 Task: Create in the project AgileFever and in the Backlog issue 'Develop a new tool for automated testing of web application accessibility compliance for people with disabilities' a child issue 'Integration with human capital management software', and assign it to team member softage.4@softage.net. Create in the project AgileFever and in the Backlog issue 'Upgrade the deployment pipeline of a web application to improve the speed and reliability of deployment' a child issue 'Big data model feature engineering and testing', and assign it to team member softage.1@softage.net
Action: Mouse scrolled (401, 362) with delta (0, 0)
Screenshot: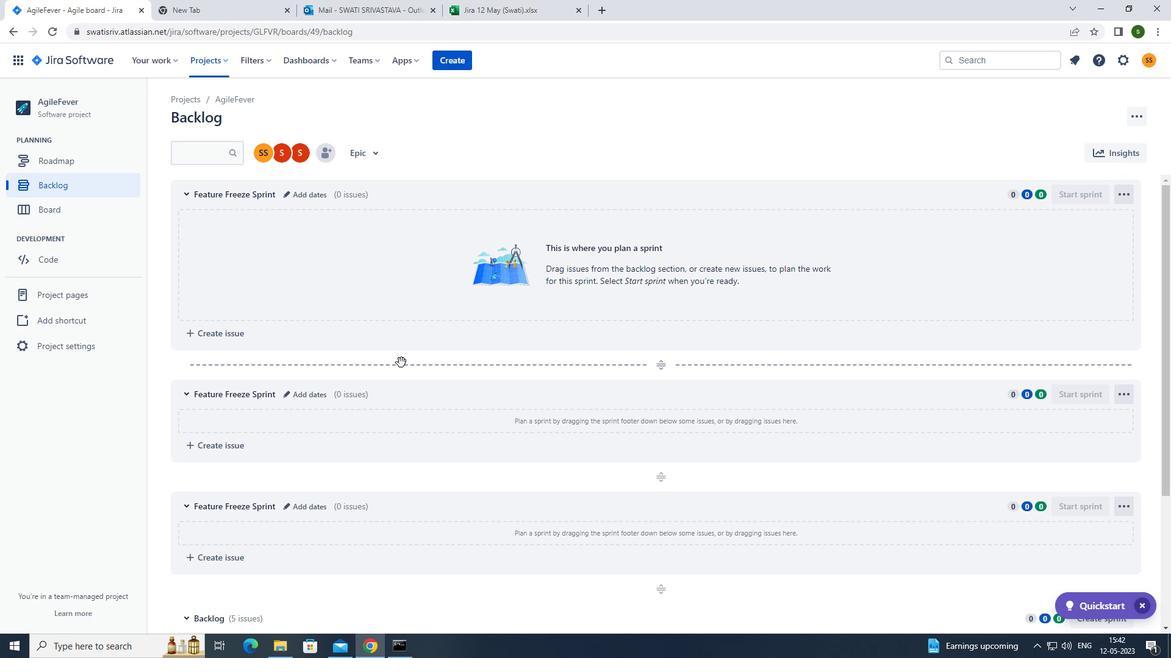 
Action: Mouse scrolled (401, 362) with delta (0, 0)
Screenshot: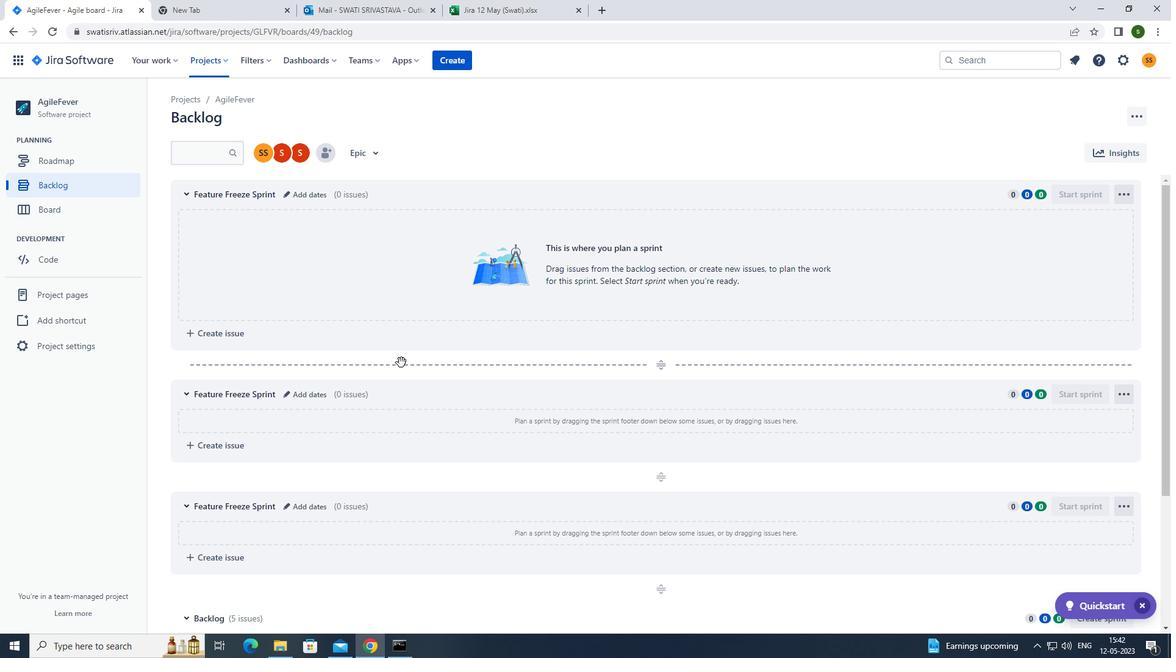 
Action: Mouse scrolled (401, 362) with delta (0, 0)
Screenshot: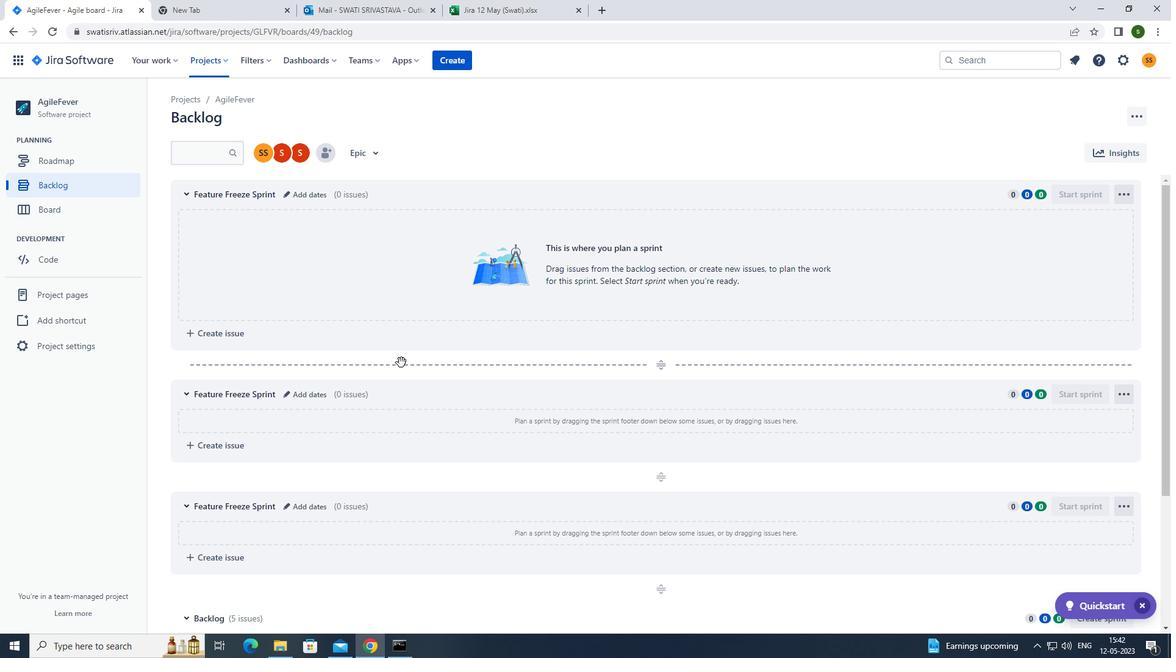 
Action: Mouse scrolled (401, 362) with delta (0, 0)
Screenshot: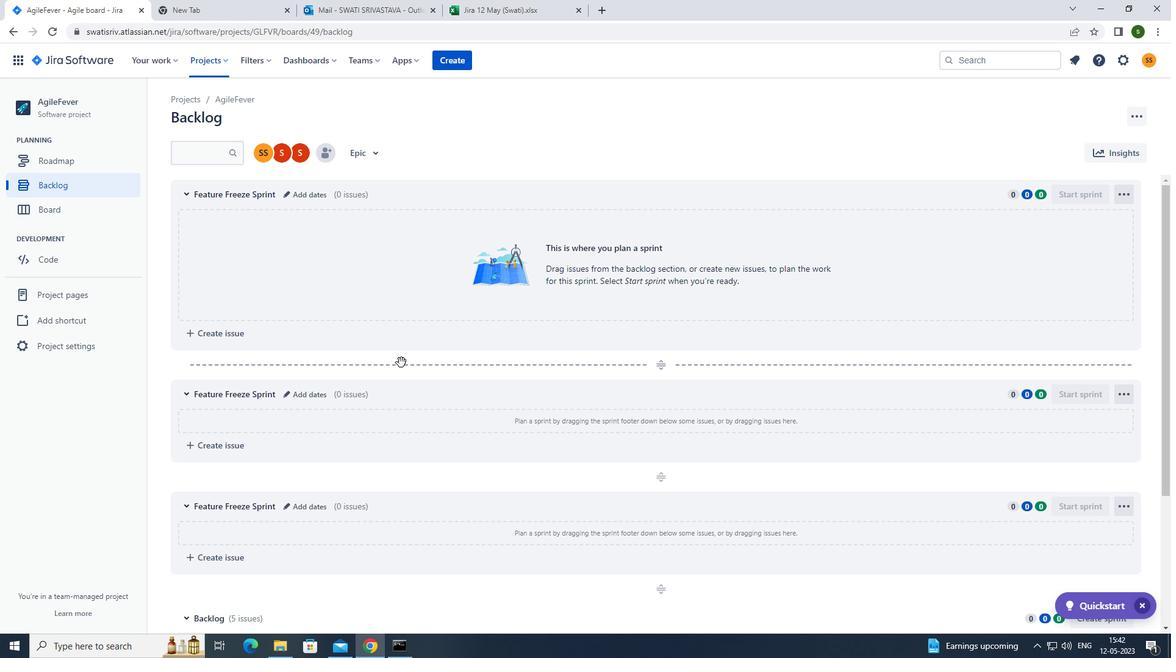 
Action: Mouse scrolled (401, 362) with delta (0, 0)
Screenshot: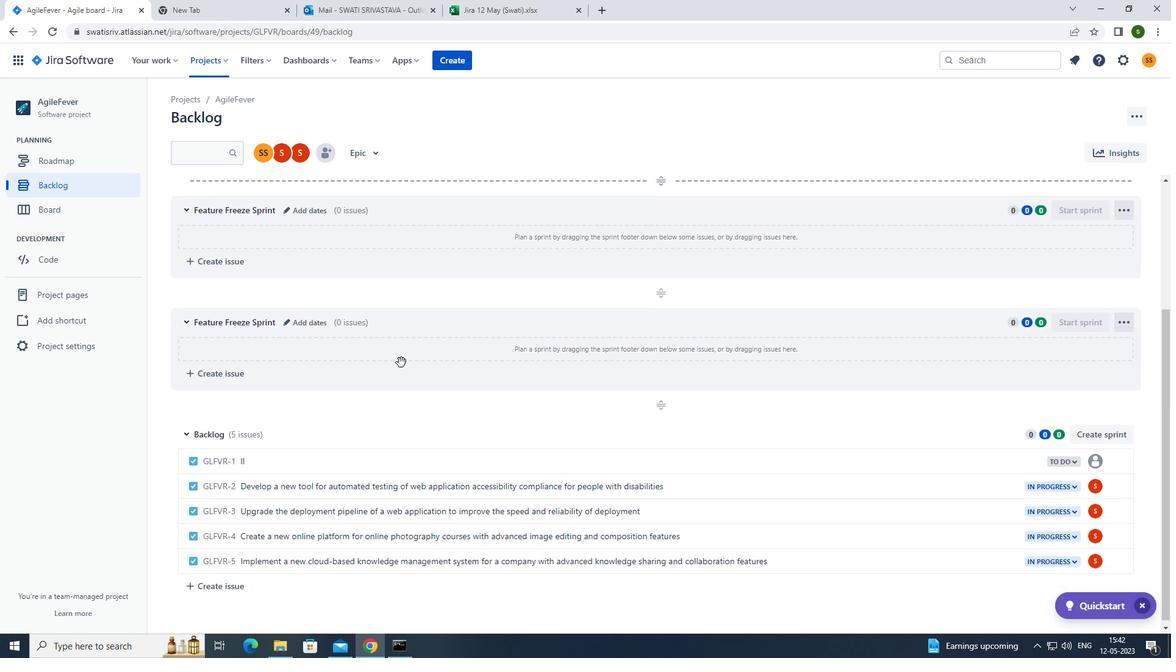 
Action: Mouse scrolled (401, 362) with delta (0, 0)
Screenshot: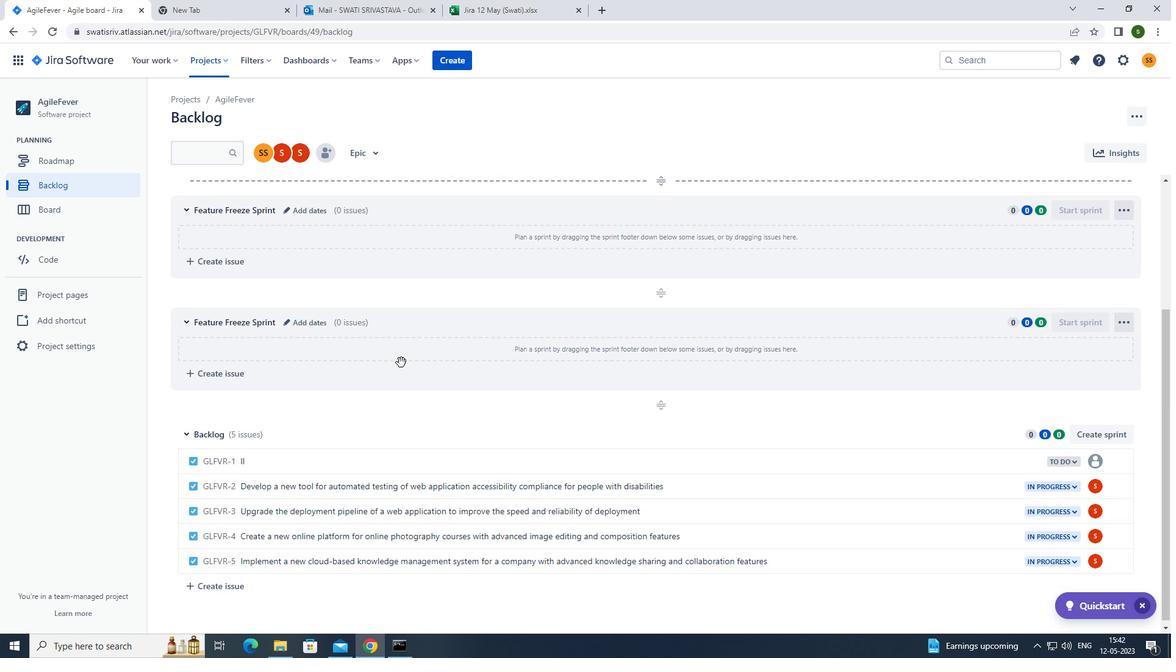 
Action: Mouse scrolled (401, 362) with delta (0, 0)
Screenshot: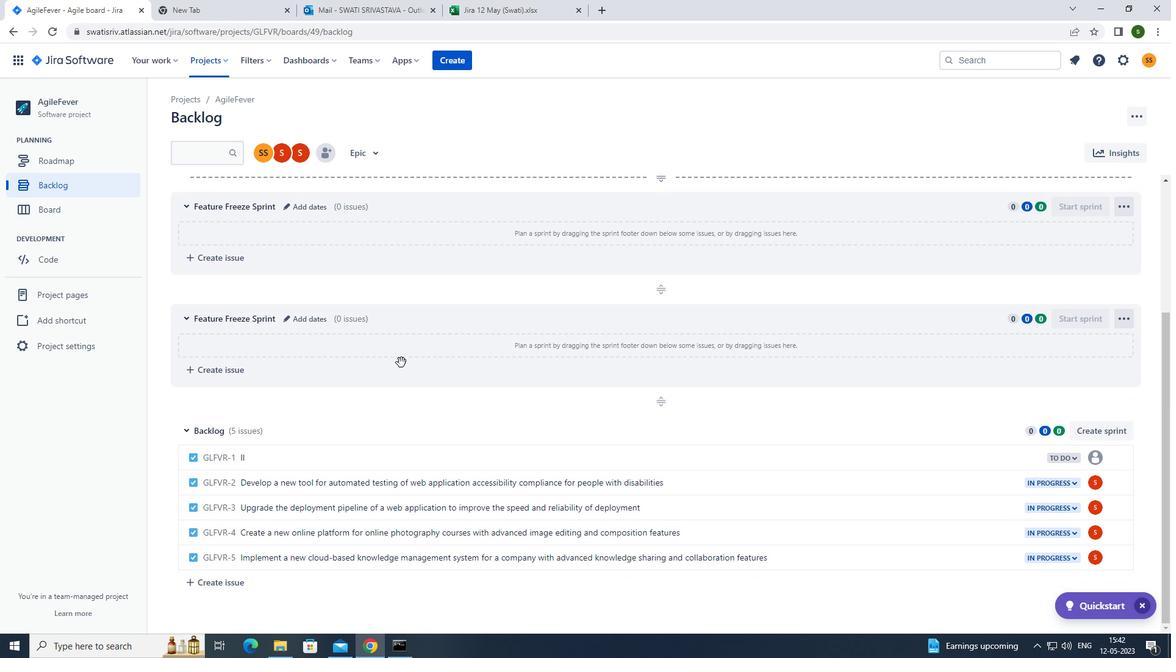 
Action: Mouse moved to (732, 480)
Screenshot: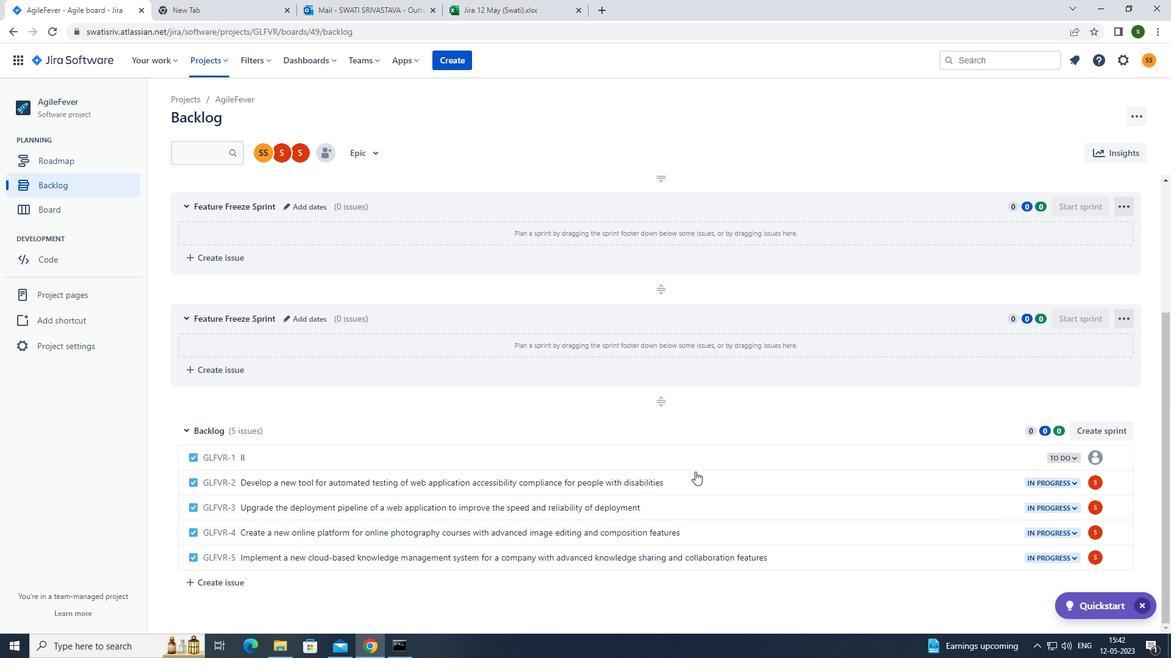 
Action: Mouse pressed left at (732, 480)
Screenshot: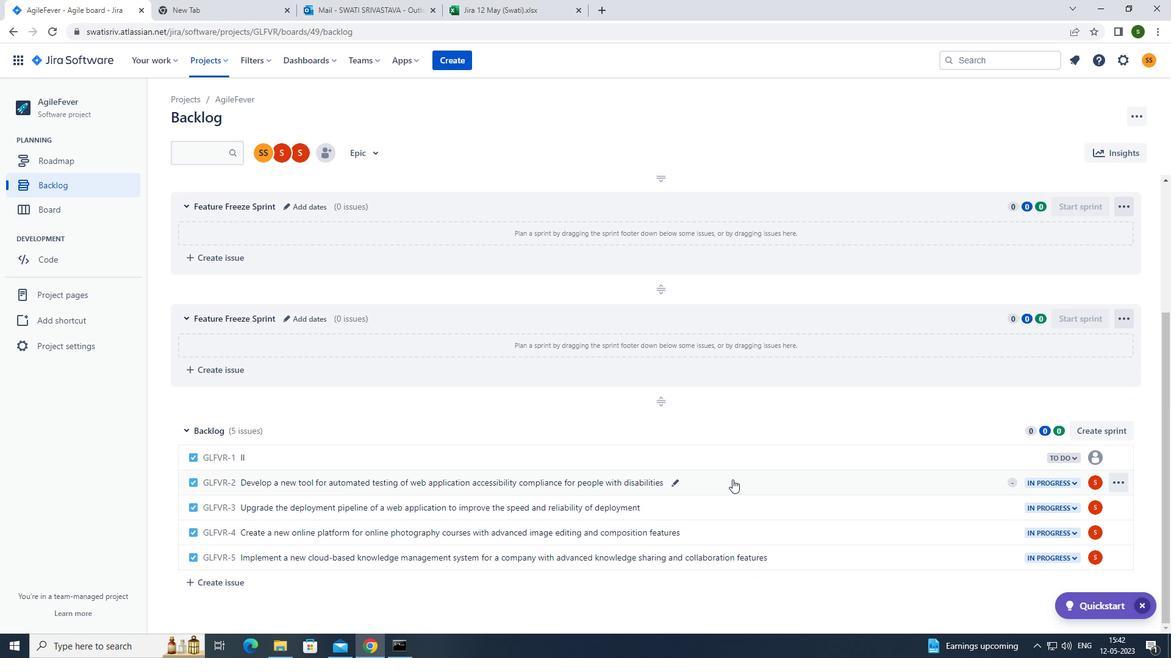 
Action: Mouse moved to (956, 297)
Screenshot: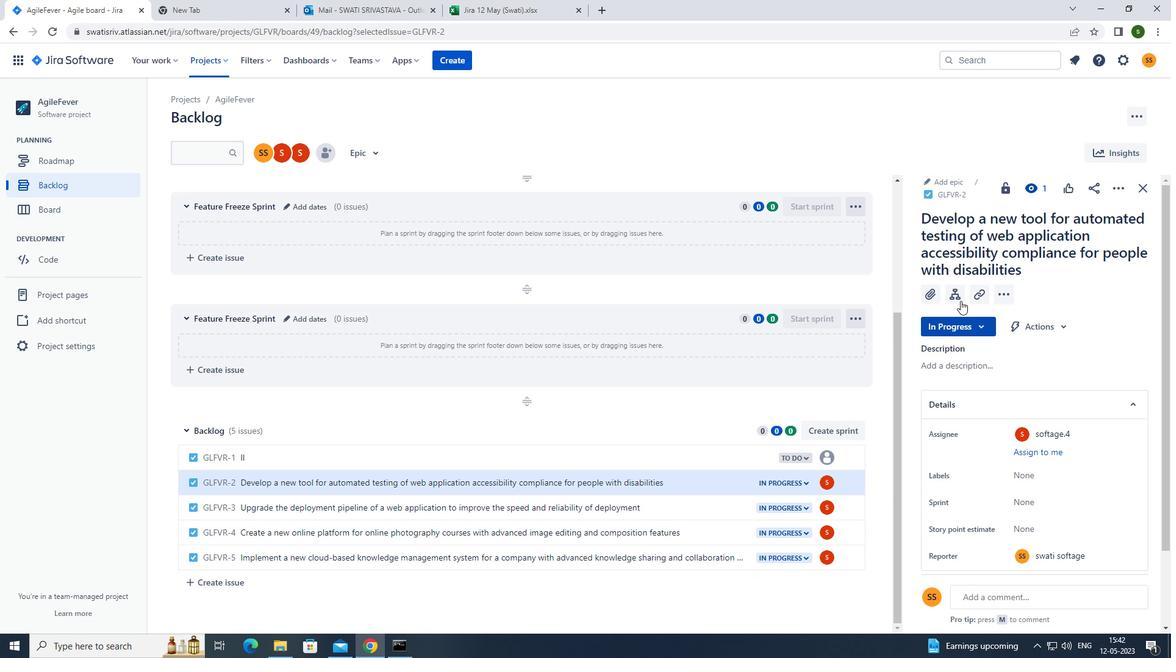 
Action: Mouse pressed left at (956, 297)
Screenshot: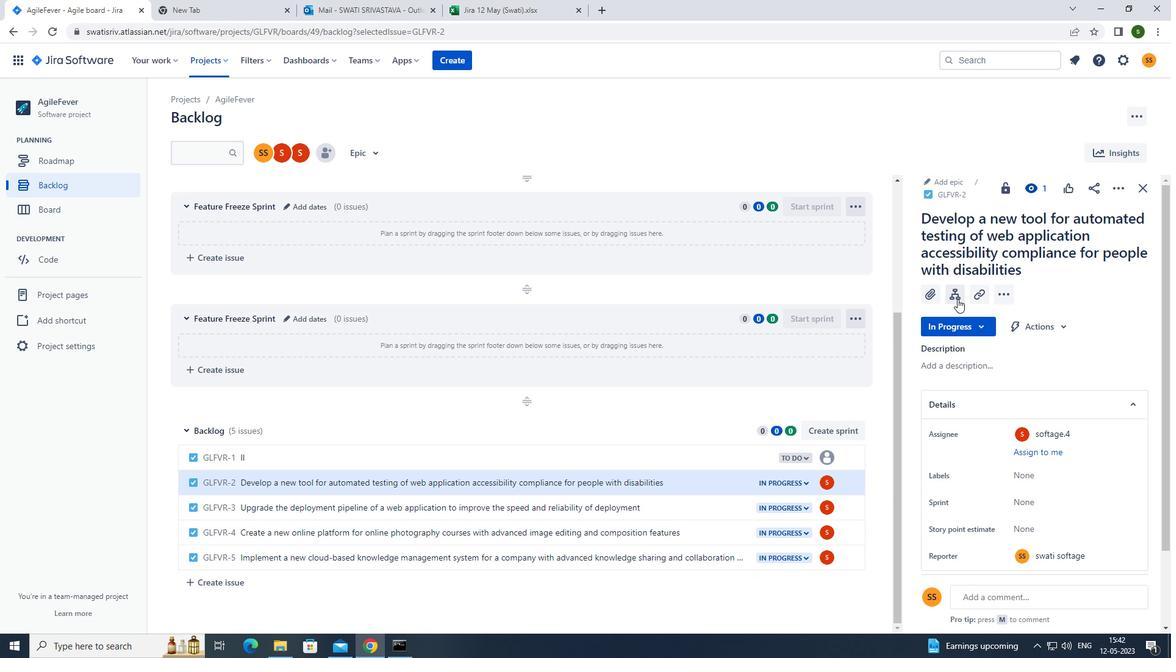 
Action: Mouse moved to (953, 398)
Screenshot: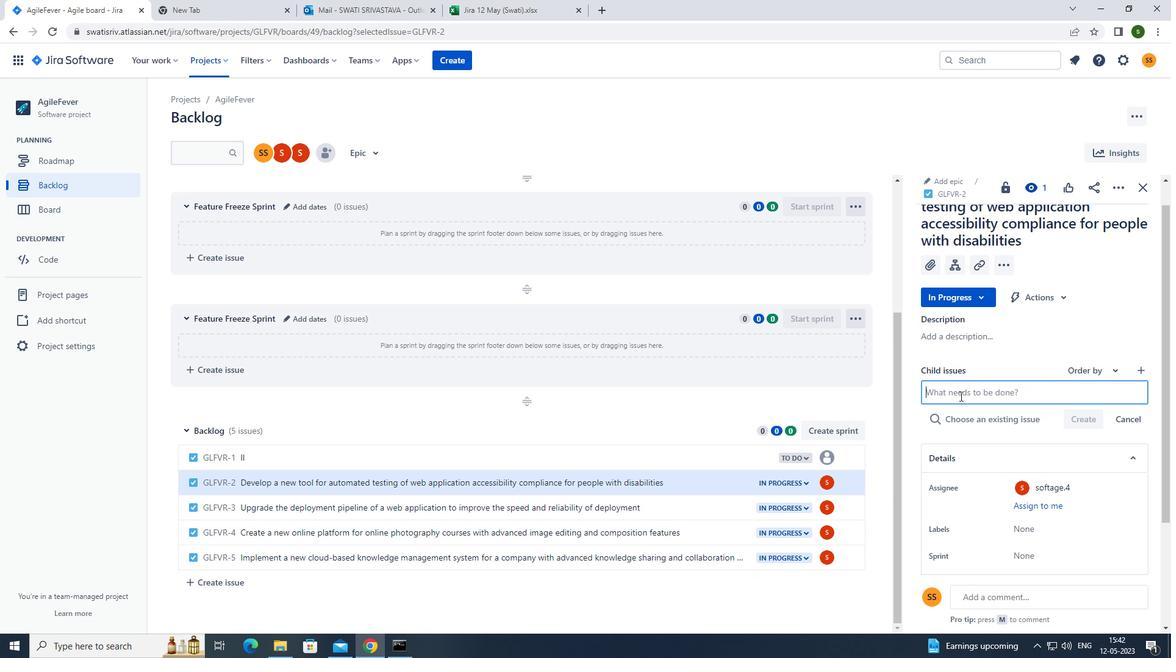 
Action: Key pressed <Key.caps_lock>i<Key.caps_lock>ntegration<Key.space>with<Key.space>human<Key.space>capital<Key.space>management<Key.space>software<Key.enter>
Screenshot: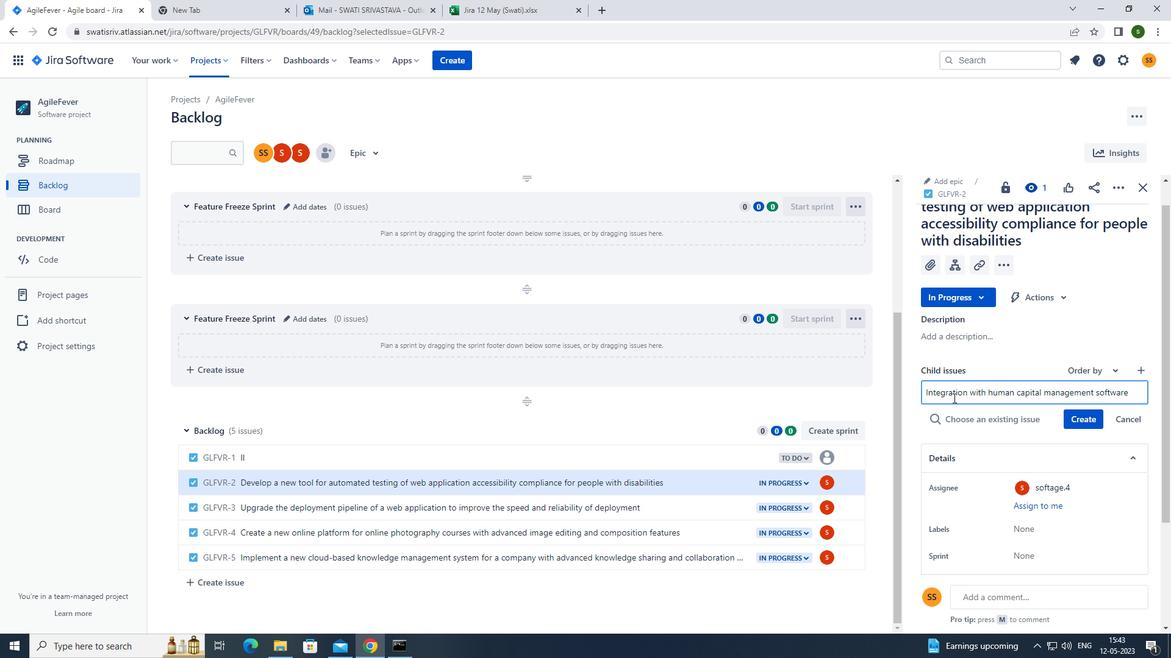 
Action: Mouse moved to (1089, 396)
Screenshot: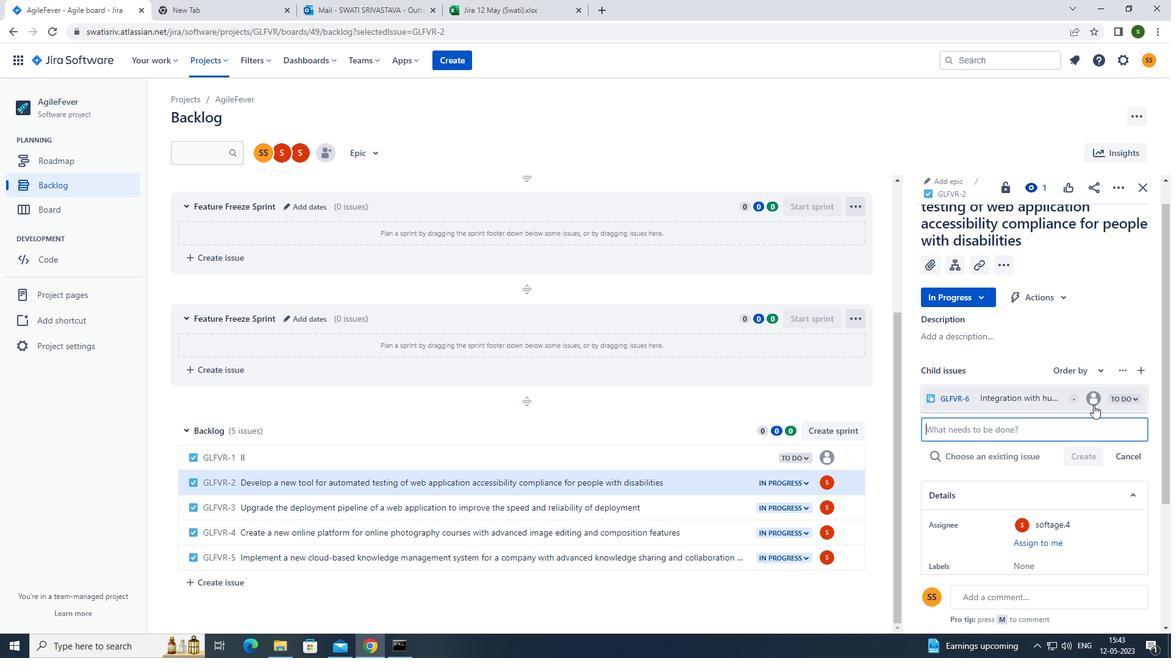 
Action: Mouse pressed left at (1089, 396)
Screenshot: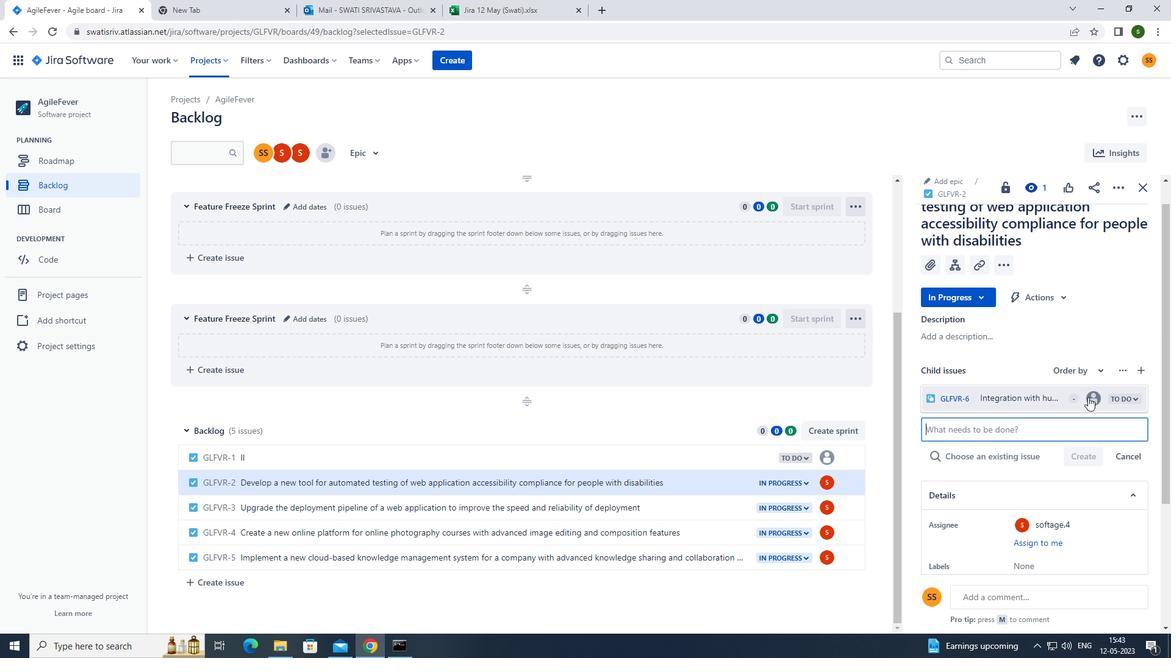 
Action: Mouse moved to (985, 456)
Screenshot: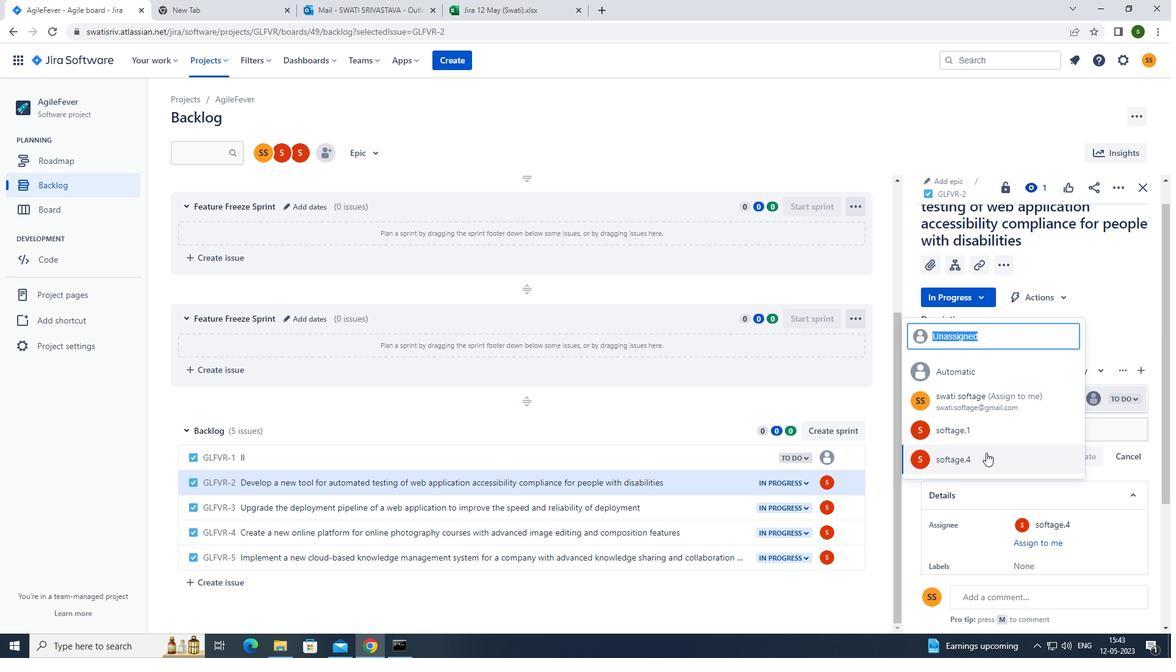 
Action: Mouse pressed left at (985, 456)
Screenshot: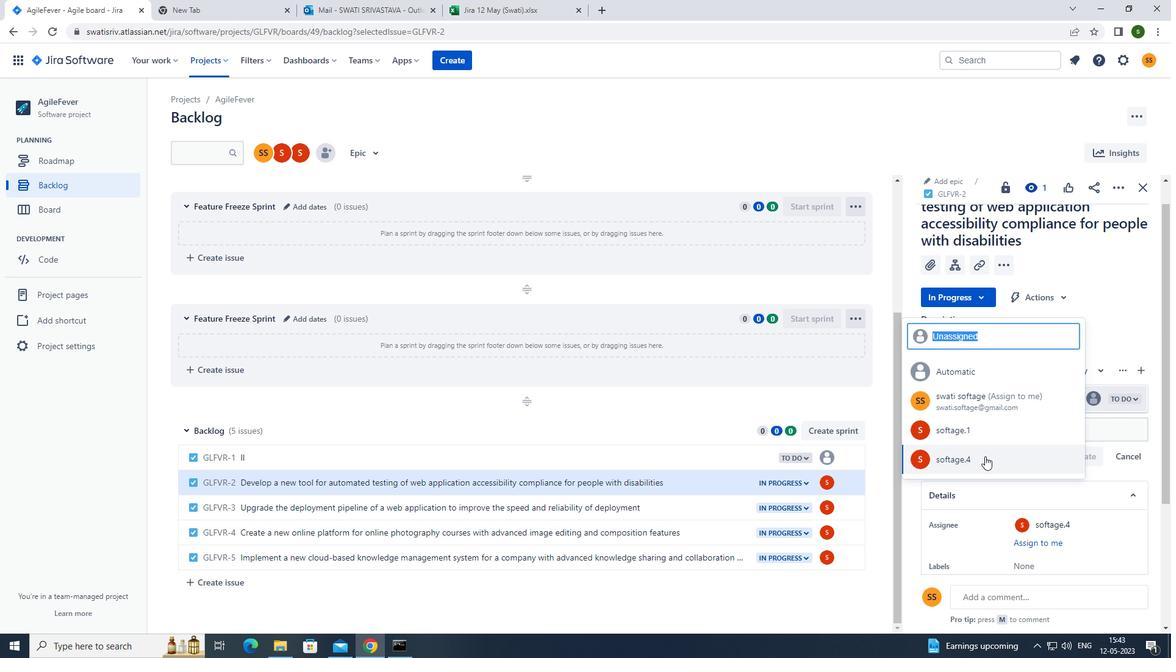 
Action: Mouse moved to (692, 516)
Screenshot: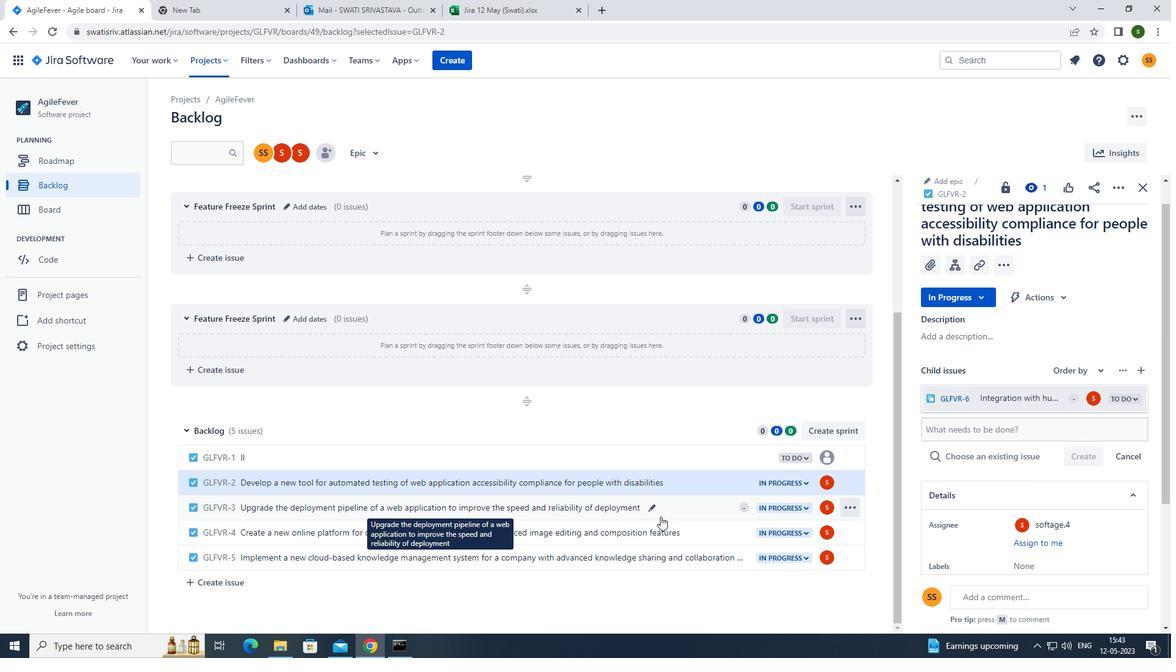 
Action: Mouse pressed left at (692, 516)
Screenshot: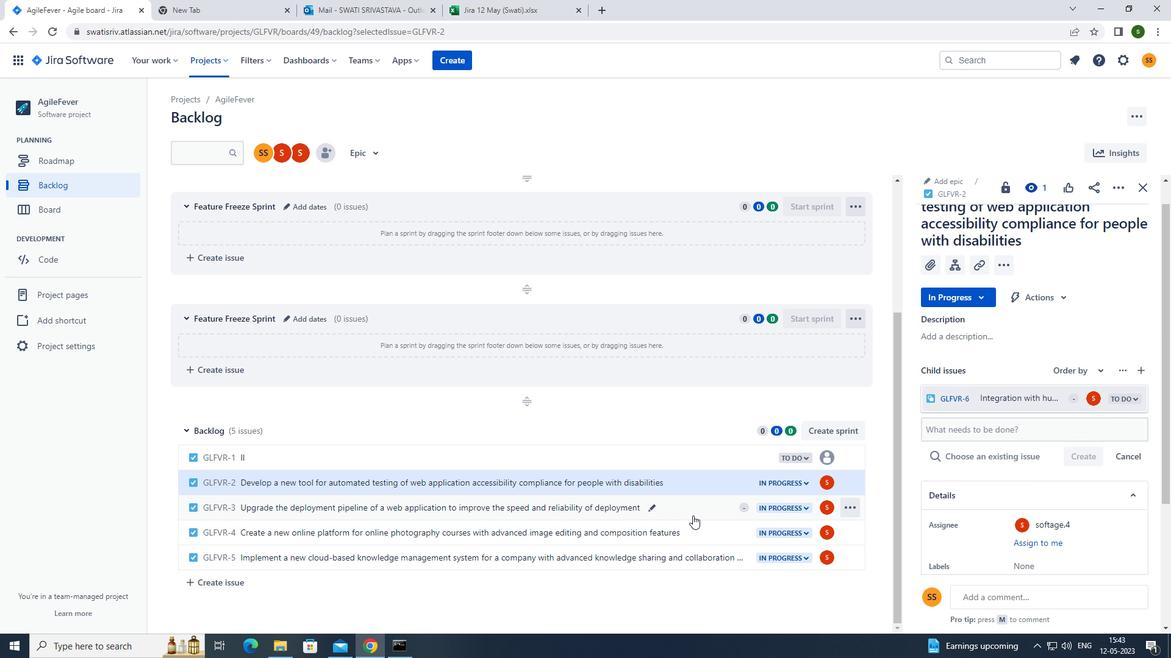 
Action: Mouse moved to (959, 292)
Screenshot: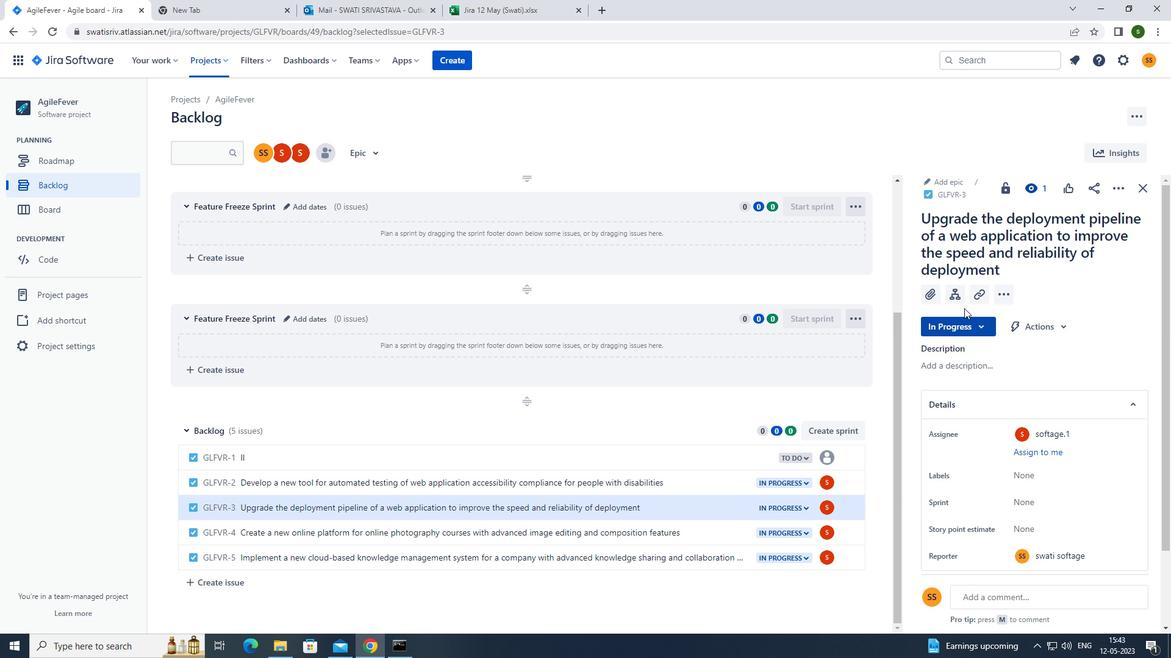 
Action: Mouse pressed left at (959, 292)
Screenshot: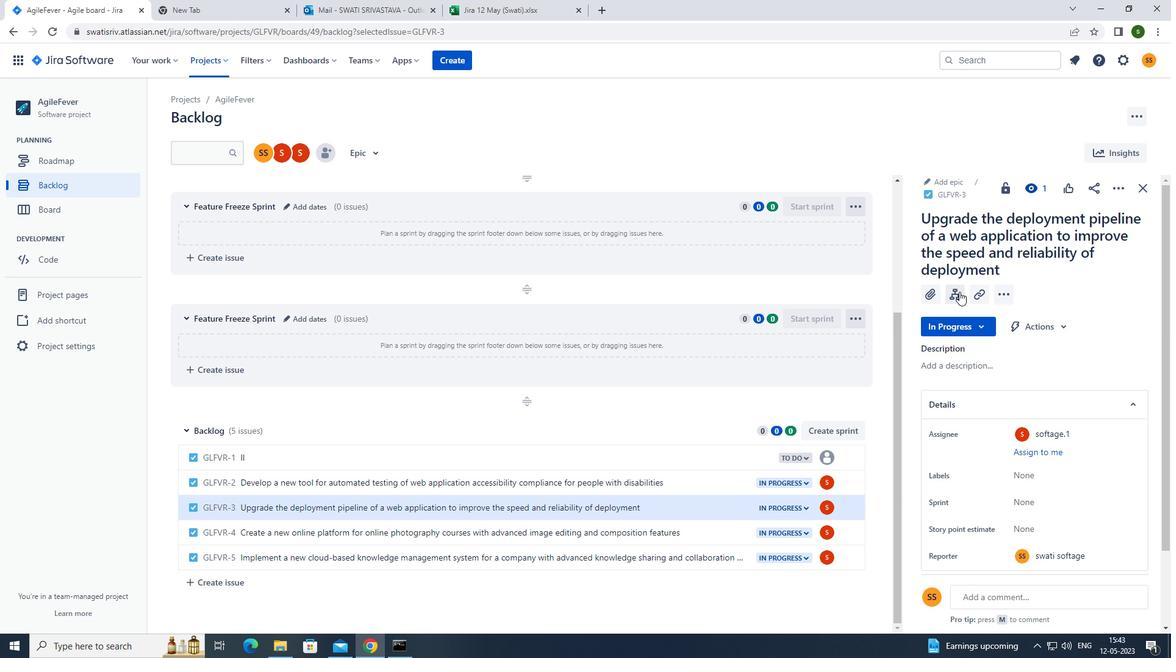 
Action: Mouse moved to (980, 396)
Screenshot: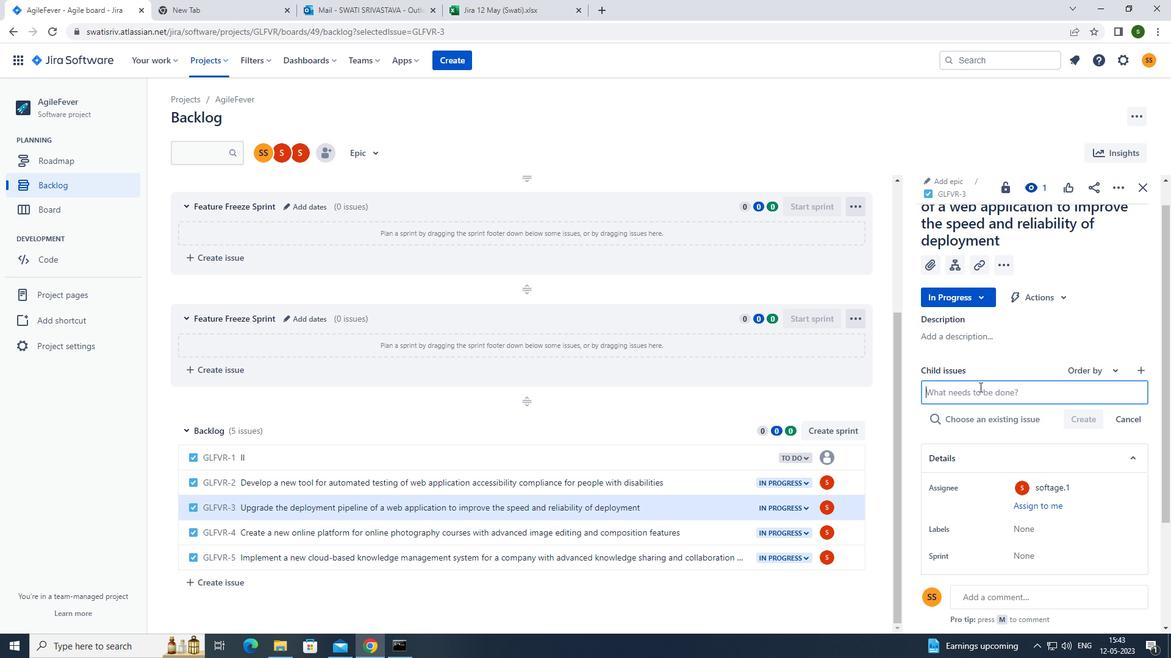 
Action: Mouse pressed left at (980, 396)
Screenshot: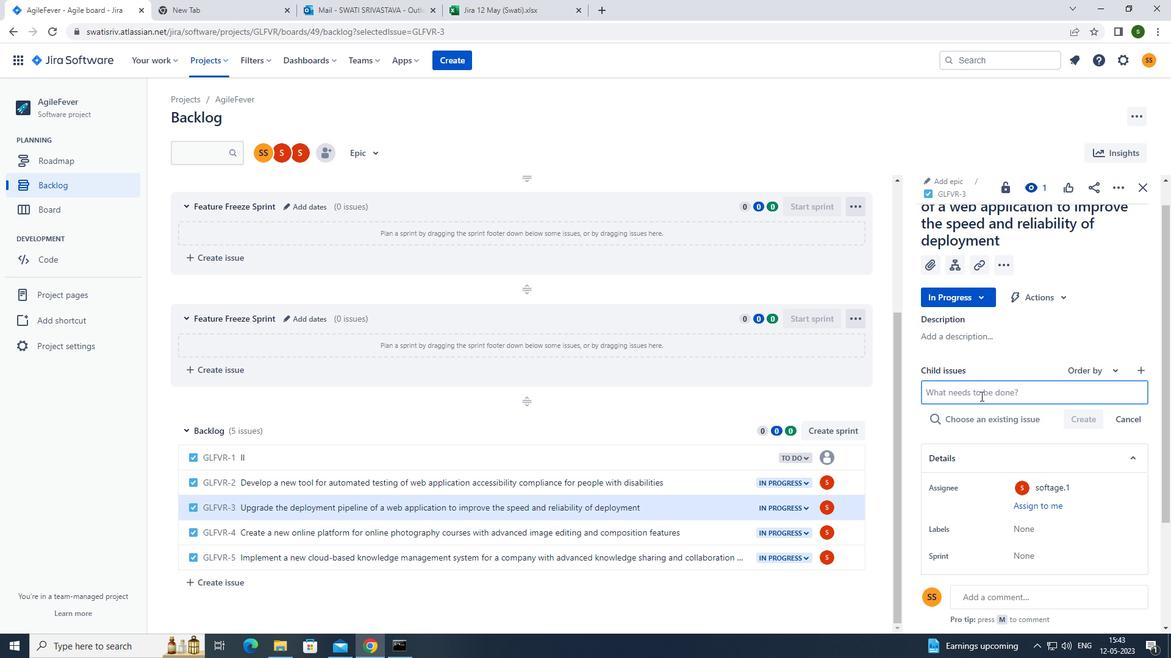 
Action: Mouse moved to (966, 400)
Screenshot: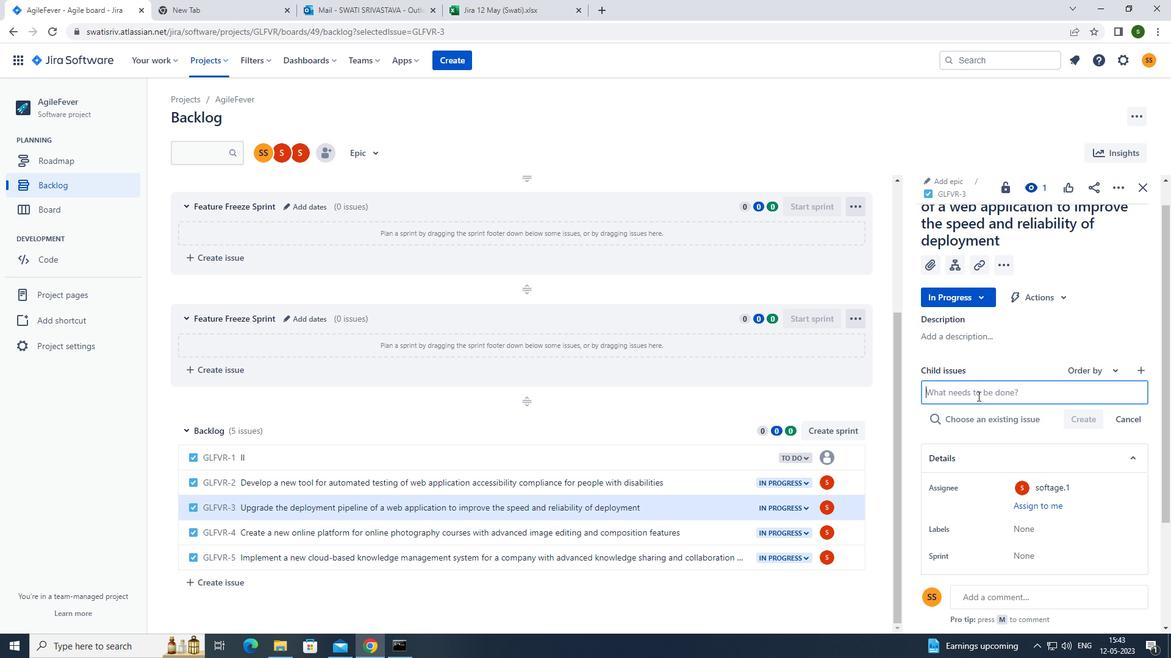 
Action: Key pressed <Key.caps_lock>b<Key.caps_lock>ig<Key.space>data<Key.space>model<Key.space>feature<Key.space>engineering<Key.space>and<Key.space>testing<Key.enter>
Screenshot: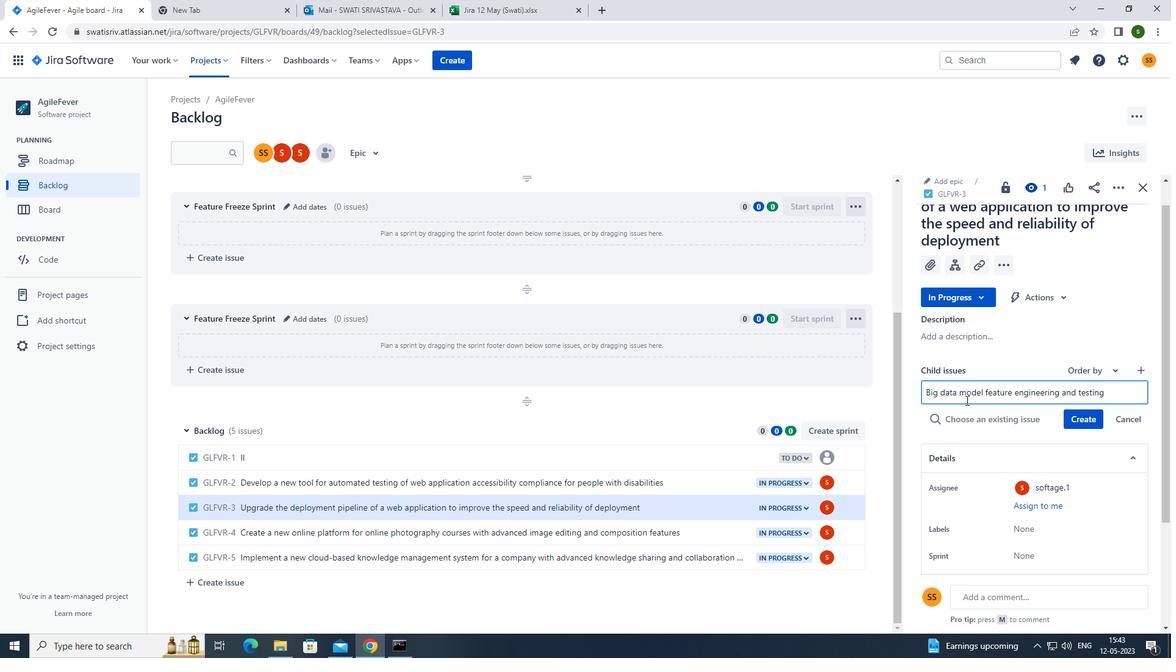 
Action: Mouse moved to (1097, 398)
Screenshot: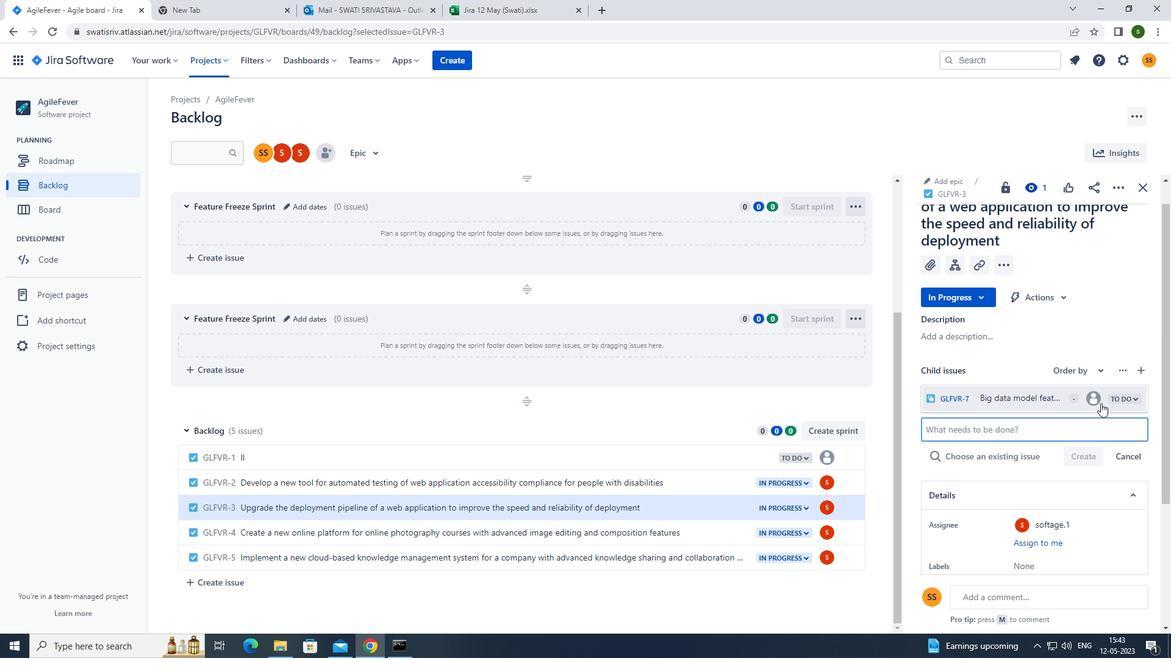
Action: Mouse pressed left at (1097, 398)
Screenshot: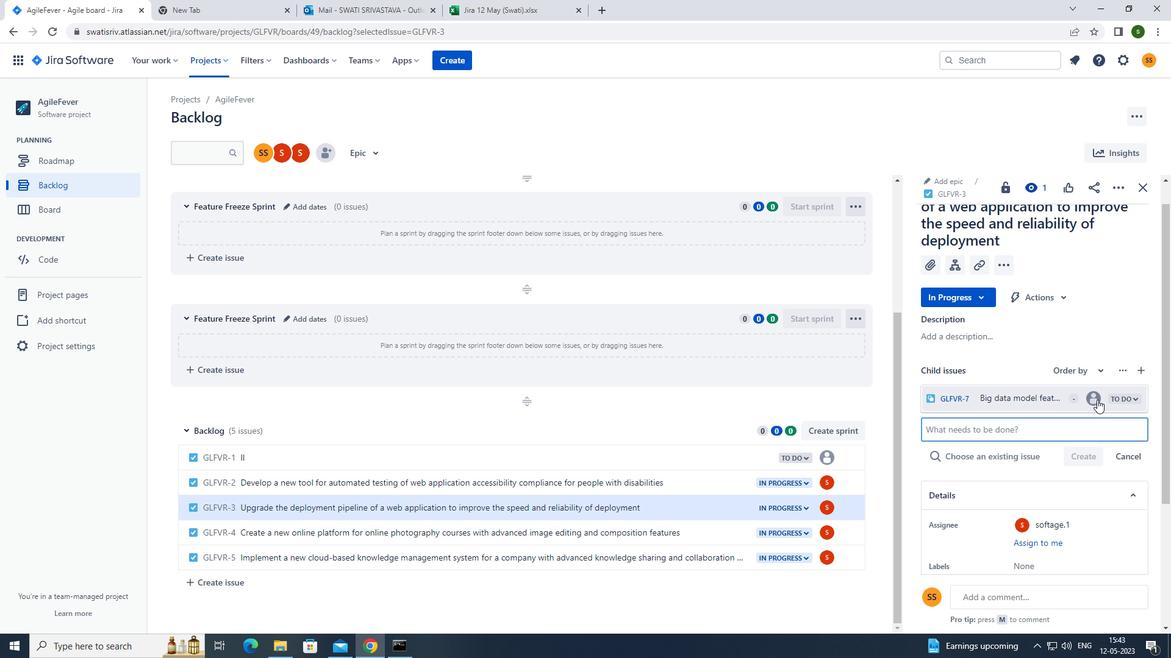 
Action: Mouse moved to (979, 436)
Screenshot: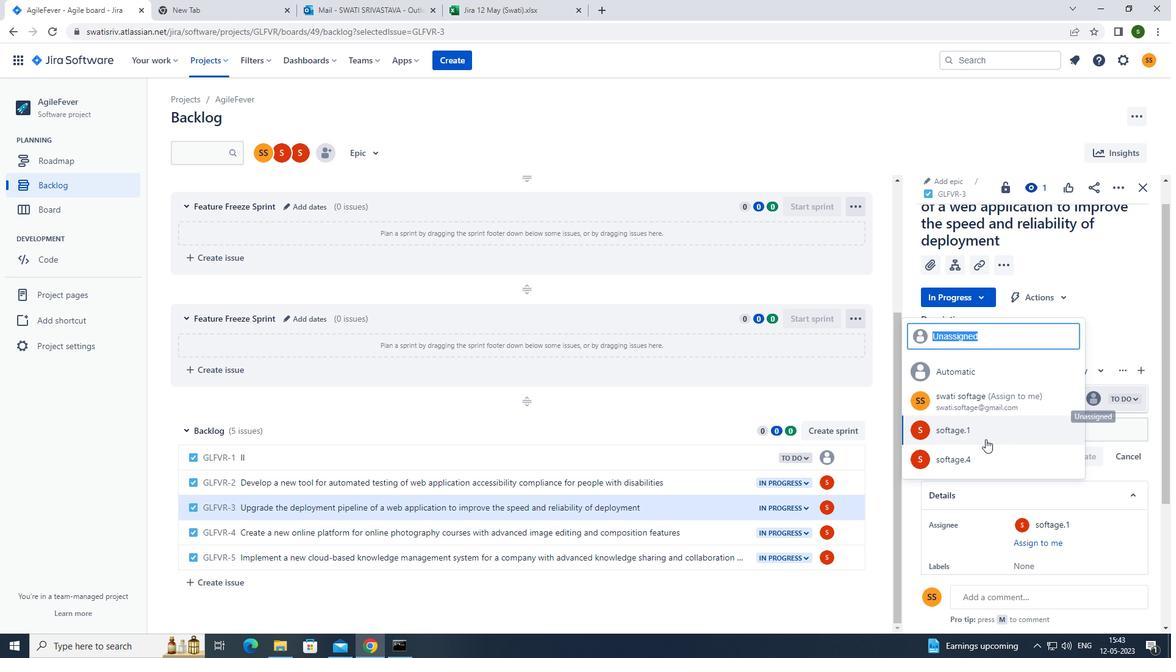 
Action: Mouse pressed left at (979, 436)
Screenshot: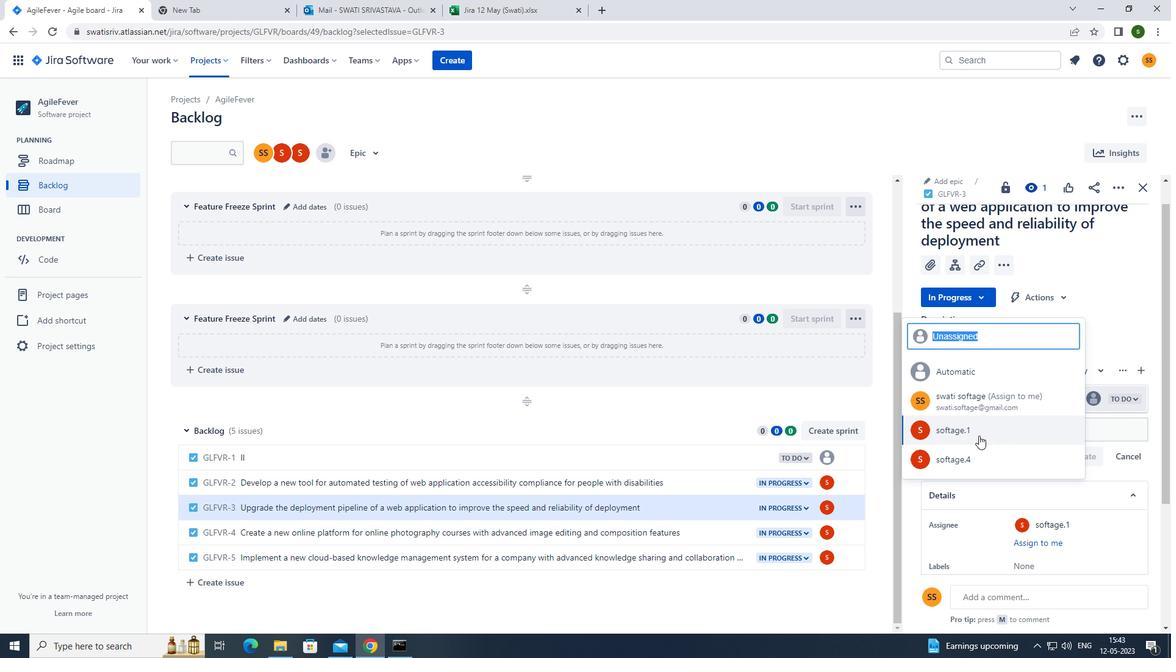 
Action: Mouse moved to (834, 495)
Screenshot: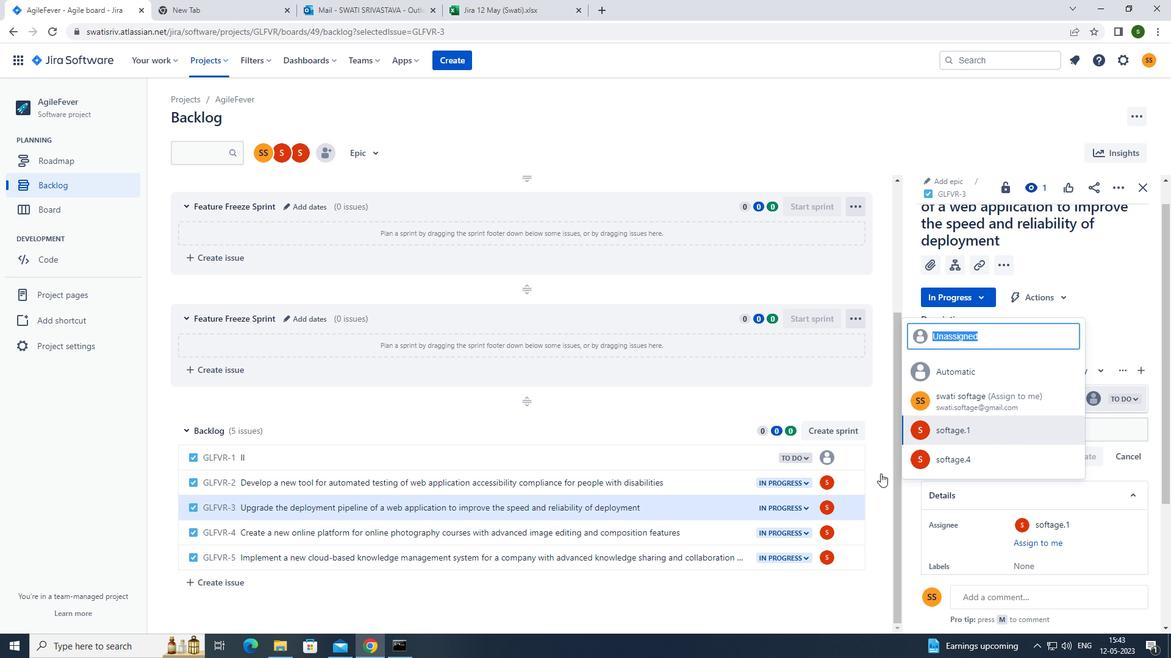 
